 Task: Add a dentist appointment for a teeth cleaning on the 18th at 4:00 PM.
Action: Mouse moved to (102, 204)
Screenshot: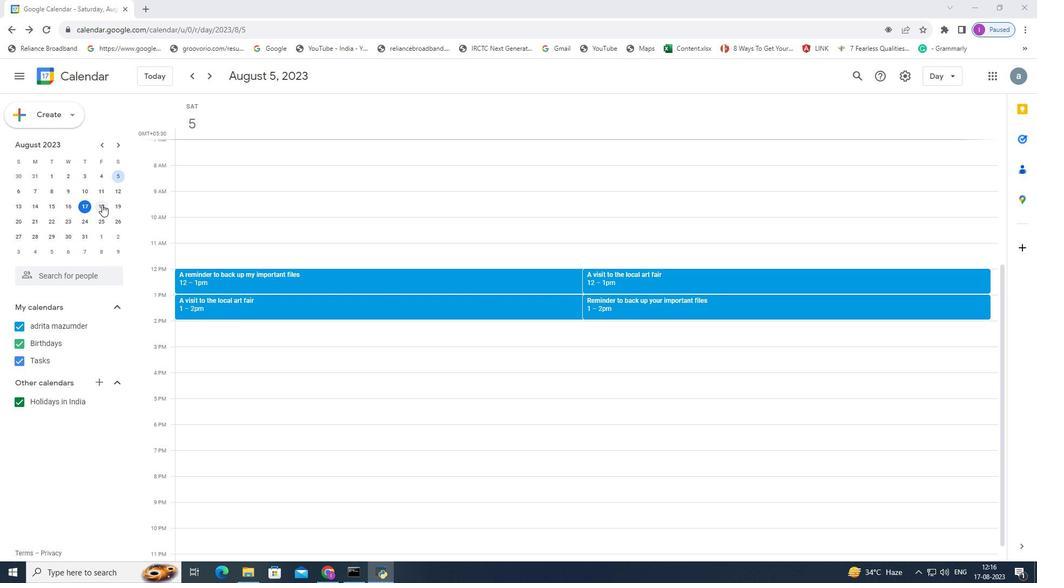
Action: Mouse pressed left at (102, 204)
Screenshot: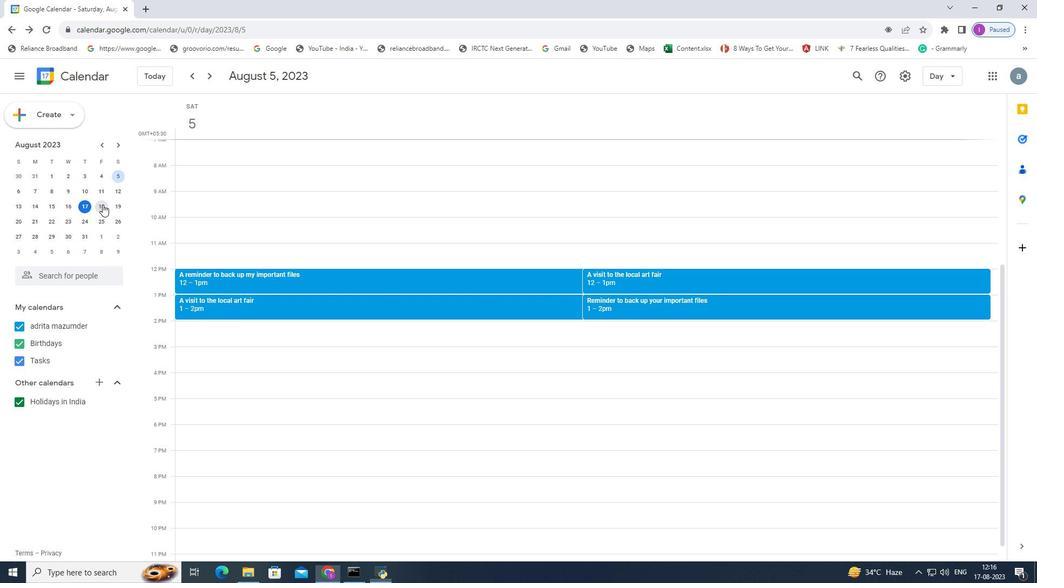 
Action: Mouse moved to (168, 375)
Screenshot: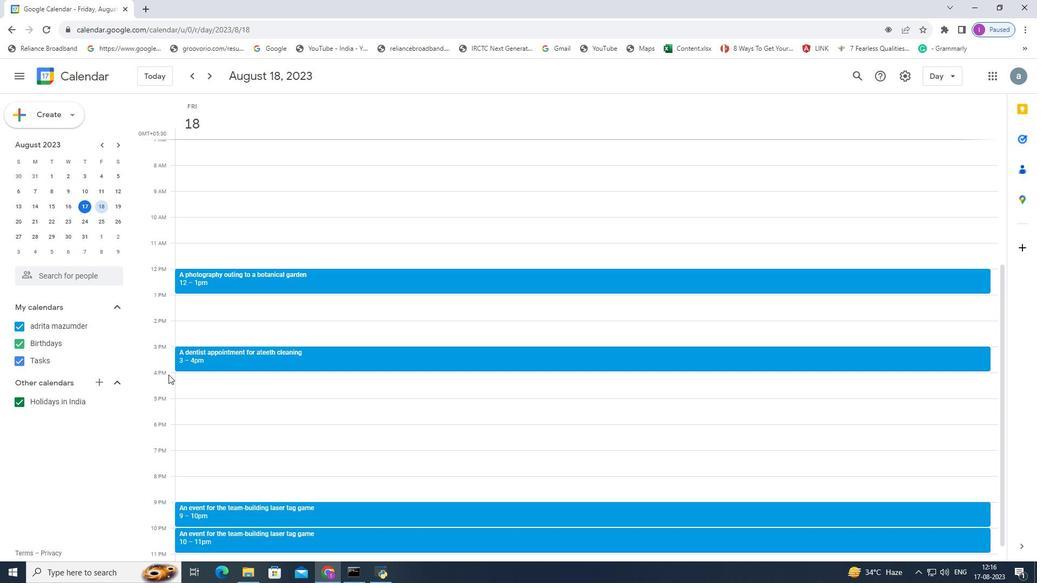 
Action: Mouse pressed left at (168, 375)
Screenshot: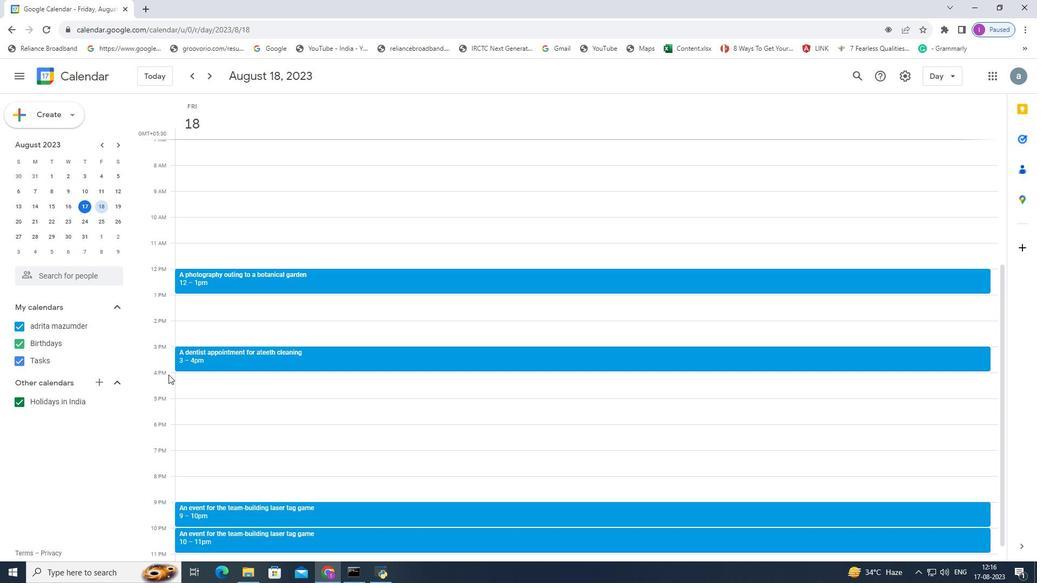 
Action: Mouse moved to (497, 208)
Screenshot: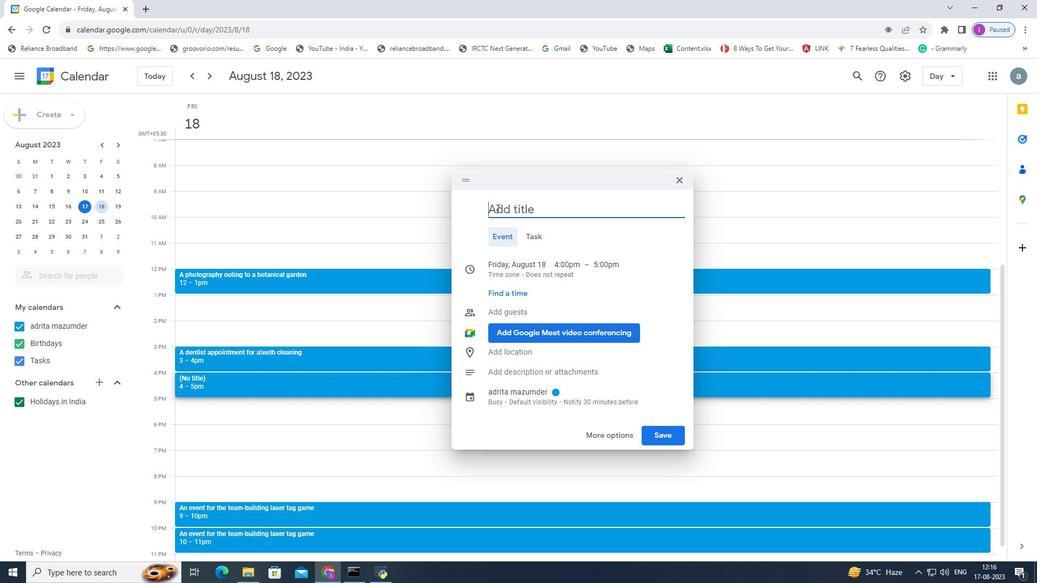 
Action: Mouse pressed left at (497, 208)
Screenshot: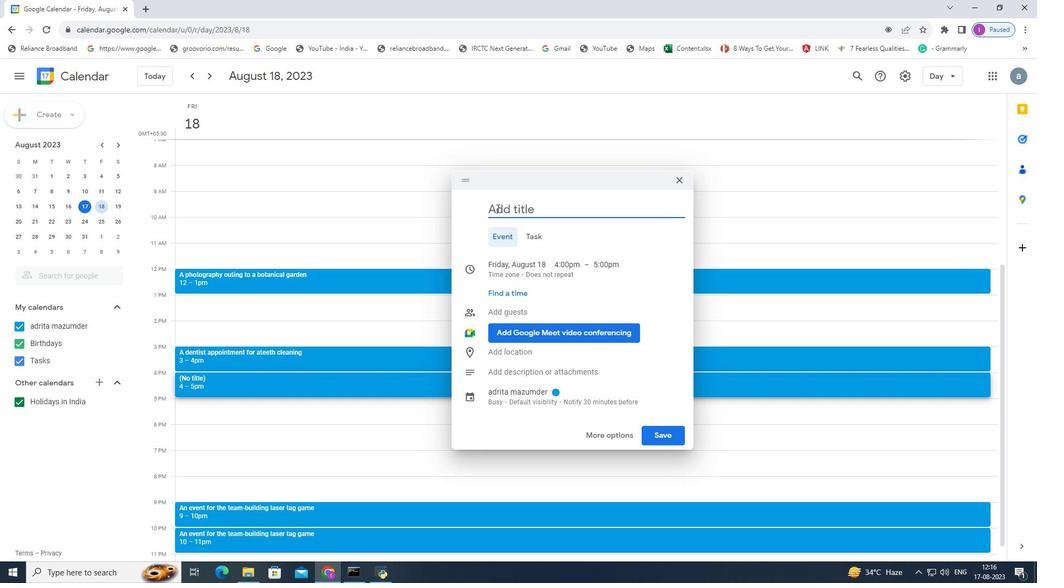 
Action: Mouse moved to (556, 201)
Screenshot: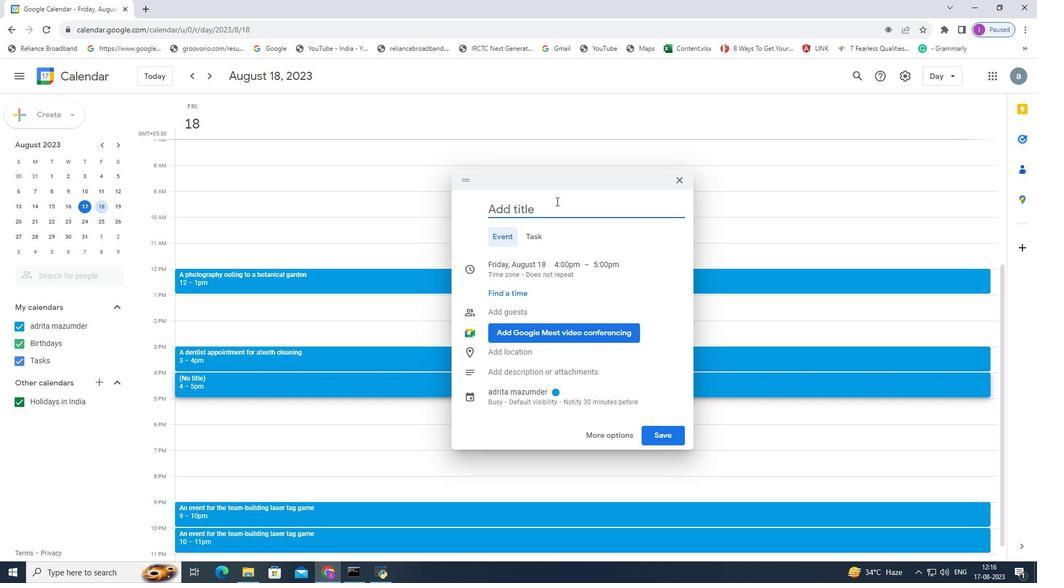 
Action: Key pressed <Key.shift>A<Key.space>deentist<Key.space>appointment<Key.space>for<Key.space>a<Key.space>teethn<Key.space><Key.backspace><Key.backspace><Key.space>cleanimg
Screenshot: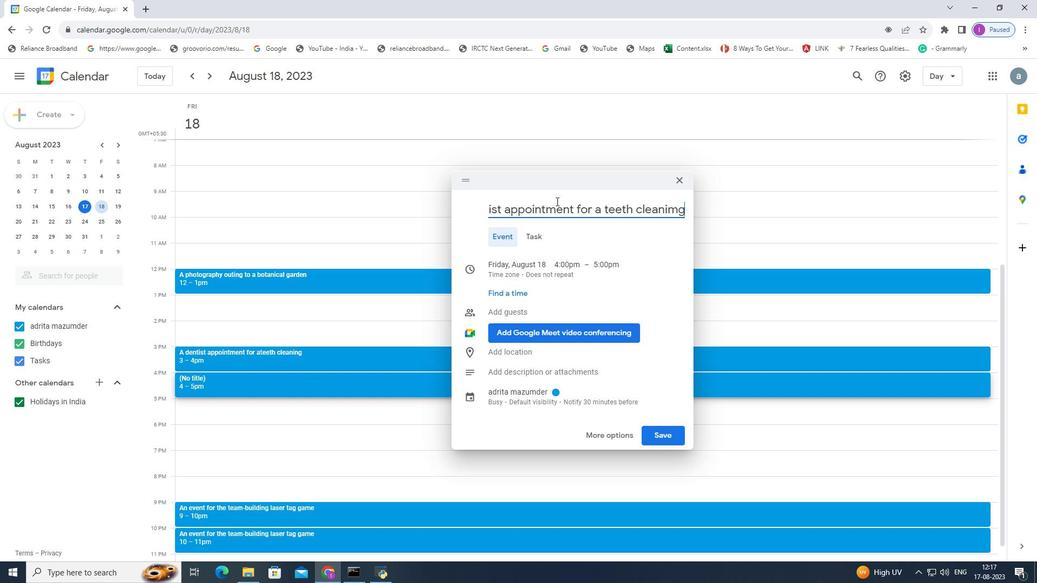 
Action: Mouse moved to (678, 208)
Screenshot: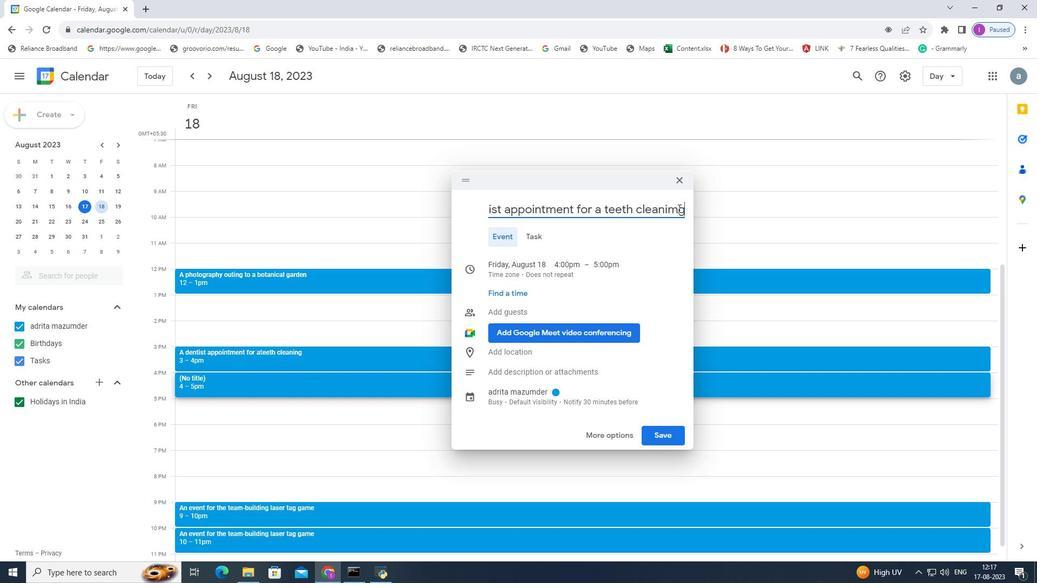 
Action: Mouse pressed left at (678, 208)
Screenshot: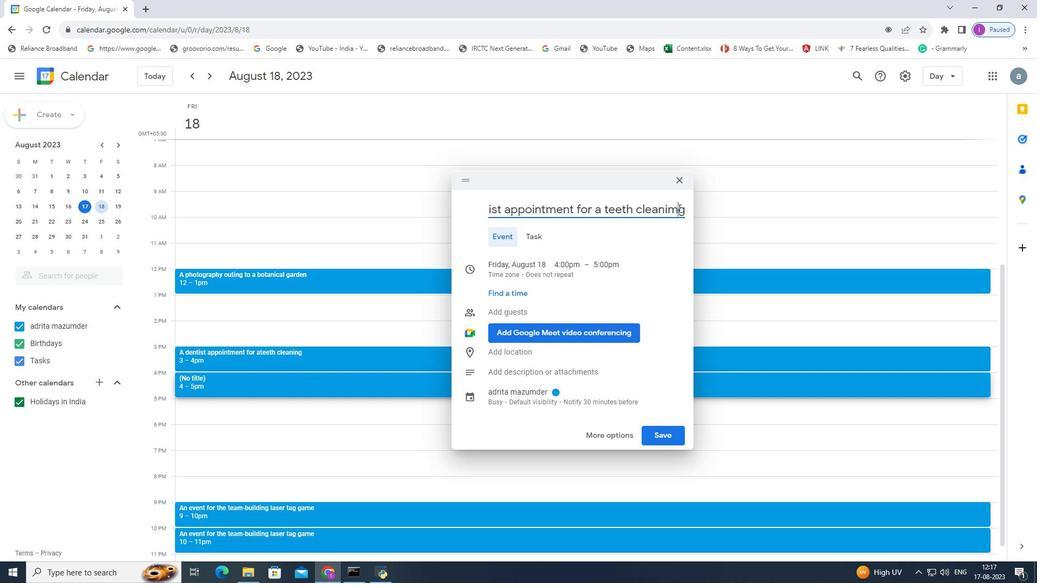 
Action: Mouse moved to (663, 197)
Screenshot: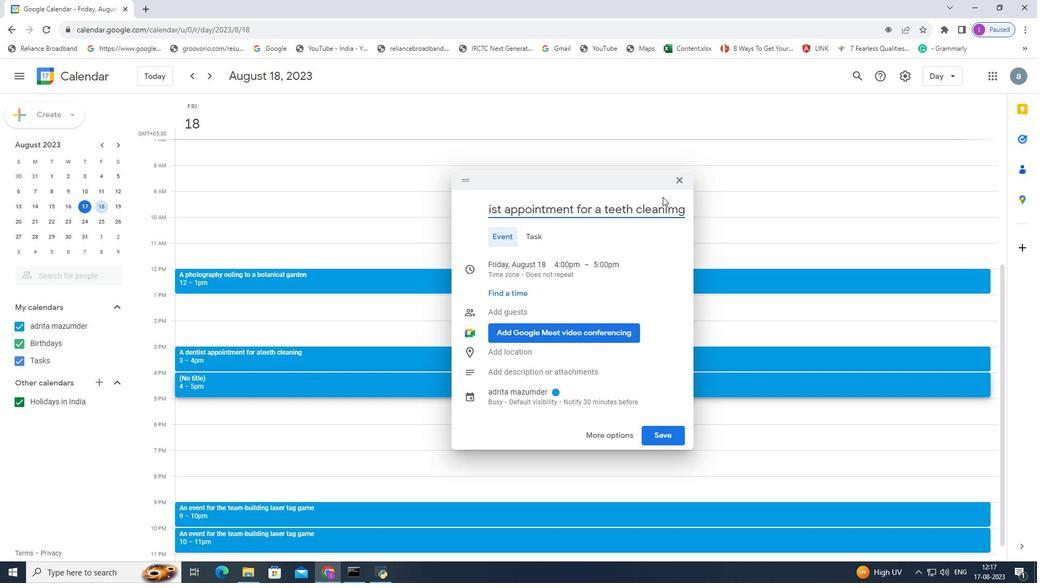 
Action: Key pressed <Key.backspace>n
Screenshot: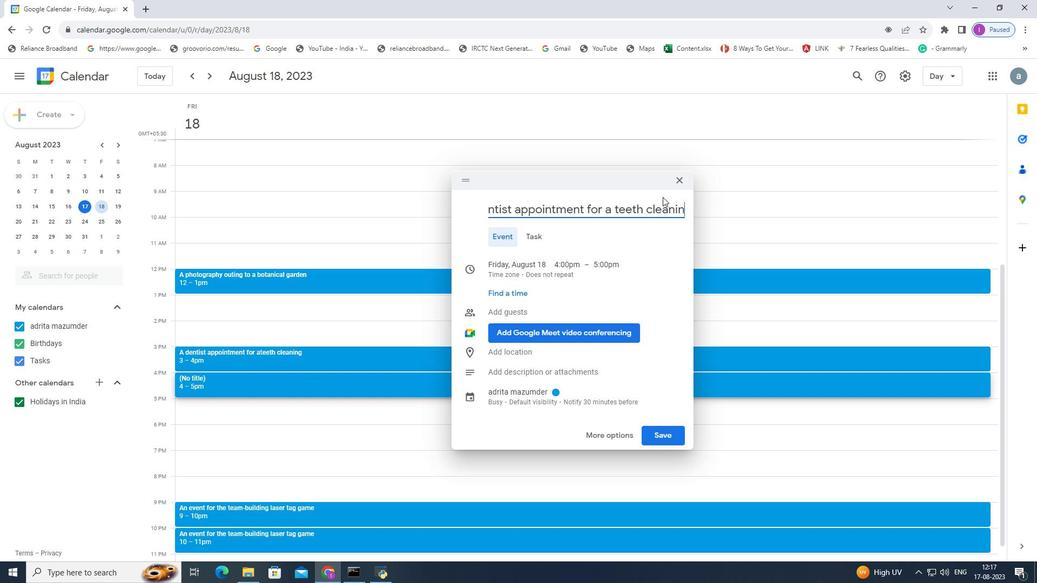 
Action: Mouse moved to (668, 441)
Screenshot: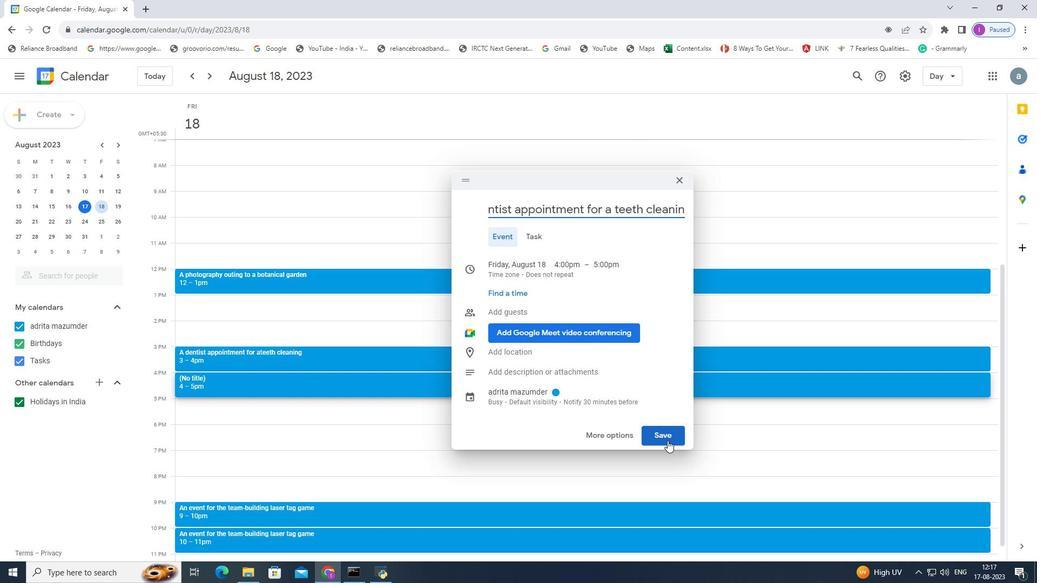 
Action: Mouse pressed left at (668, 441)
Screenshot: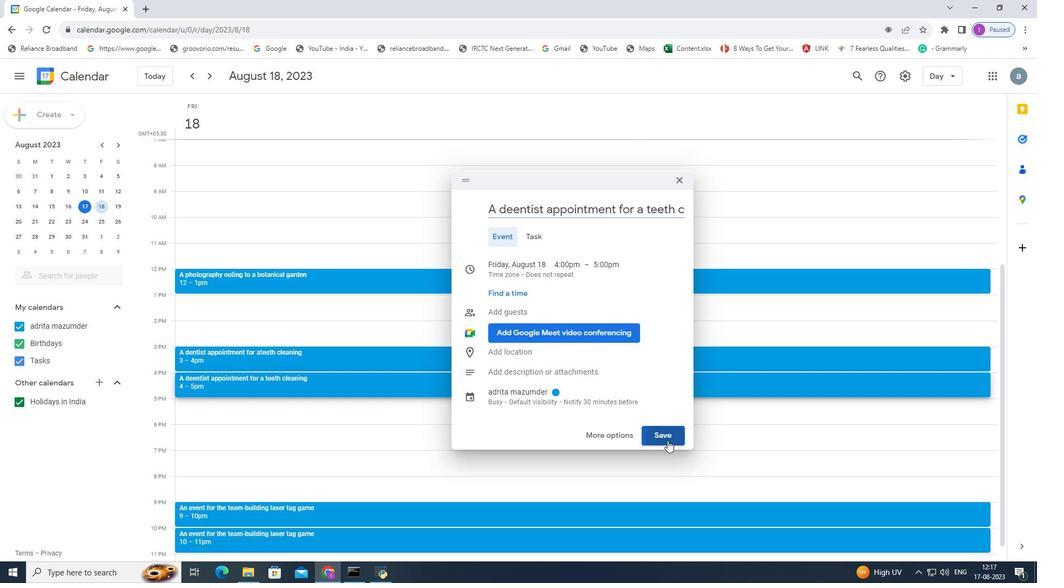 
Action: Mouse moved to (624, 435)
Screenshot: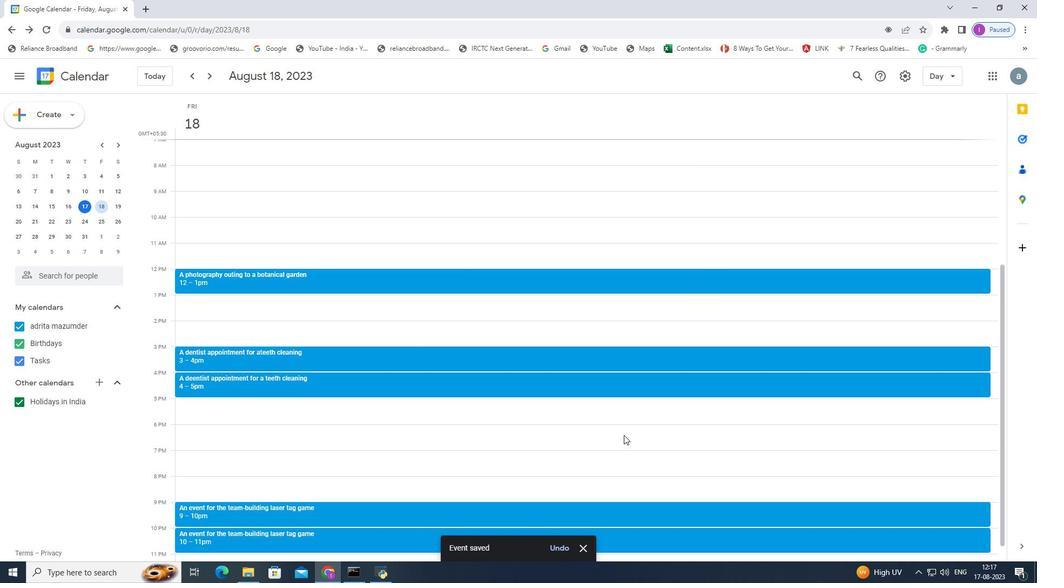 
